Task: Enable "brightness threshold" for d3d11_filters.
Action: Mouse moved to (105, 16)
Screenshot: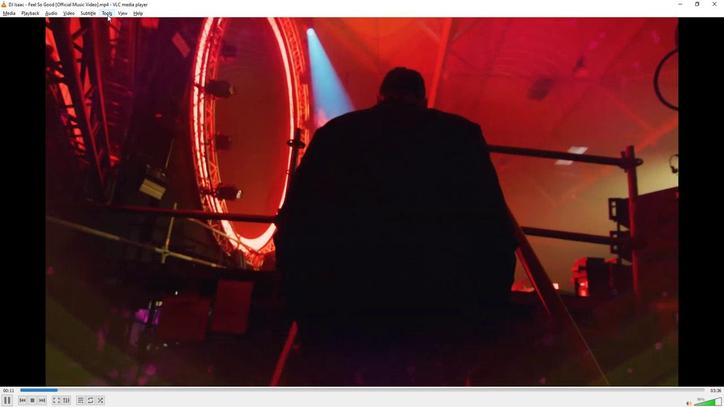 
Action: Mouse pressed left at (105, 16)
Screenshot: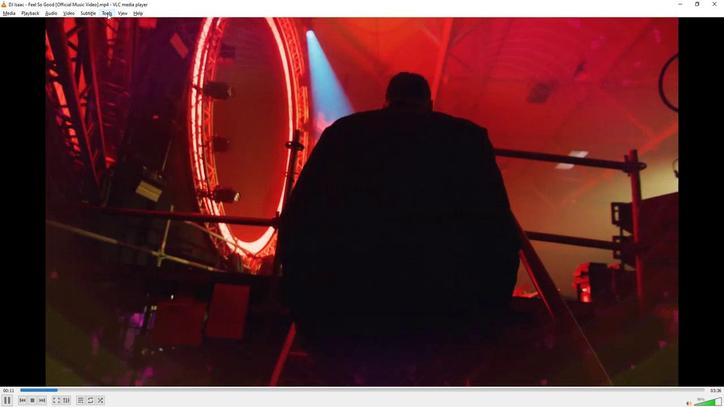 
Action: Mouse moved to (124, 102)
Screenshot: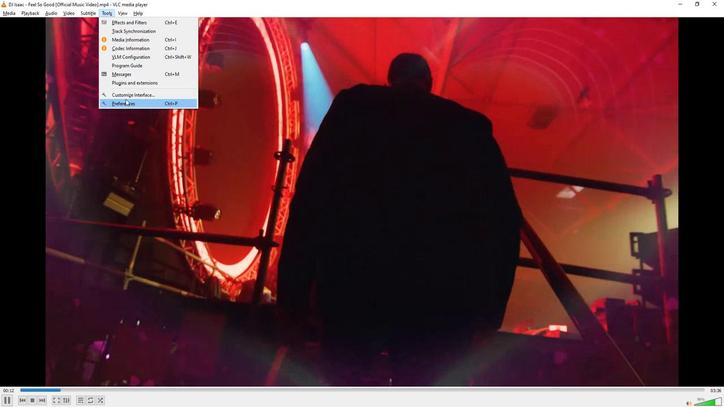 
Action: Mouse pressed left at (124, 102)
Screenshot: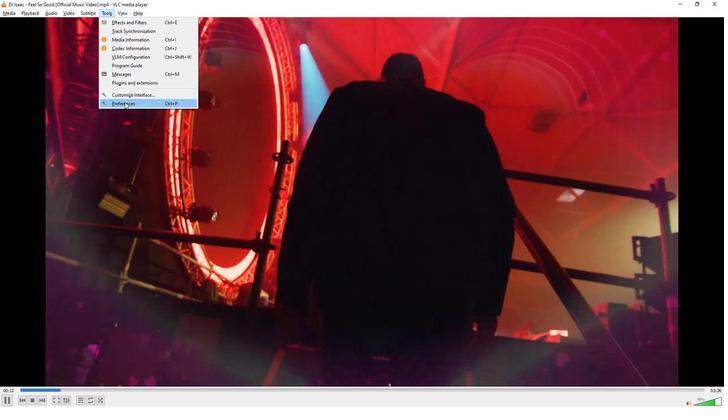 
Action: Mouse moved to (161, 316)
Screenshot: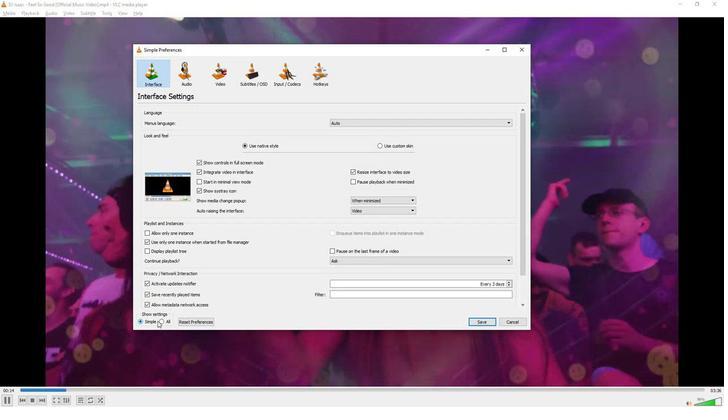 
Action: Mouse pressed left at (161, 316)
Screenshot: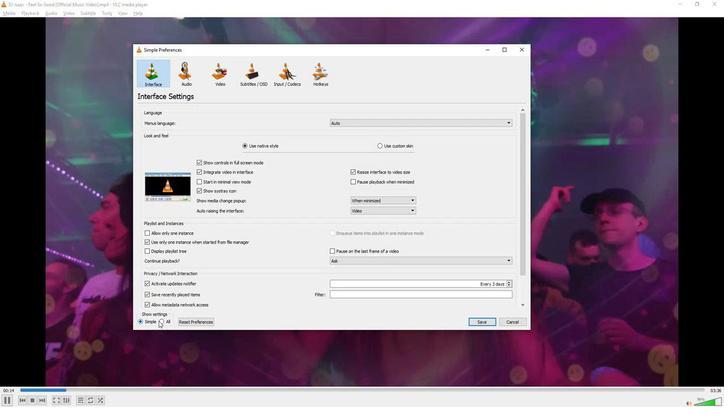 
Action: Mouse moved to (164, 317)
Screenshot: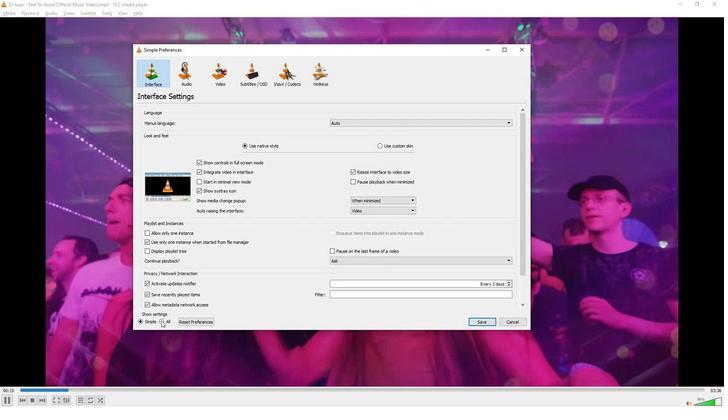 
Action: Mouse pressed left at (164, 317)
Screenshot: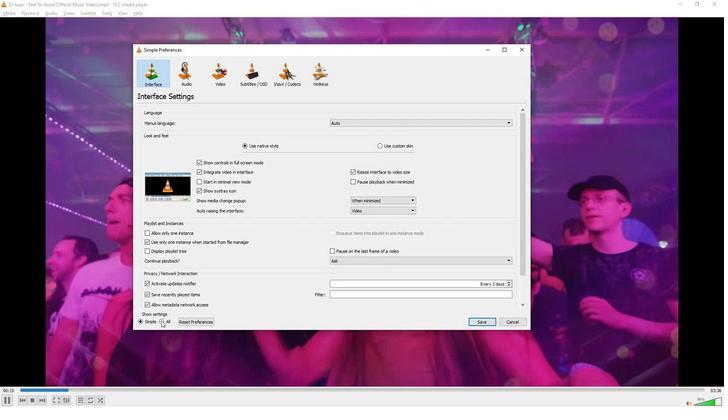 
Action: Mouse moved to (182, 260)
Screenshot: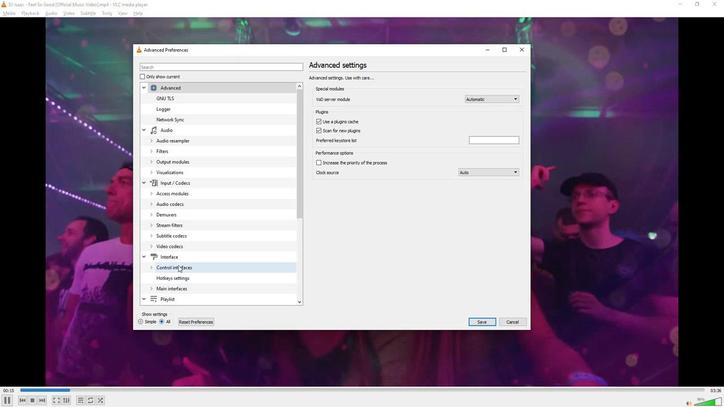 
Action: Mouse scrolled (182, 260) with delta (0, 0)
Screenshot: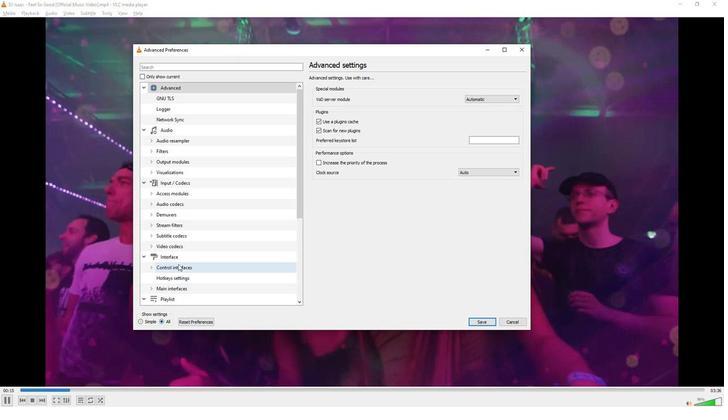 
Action: Mouse scrolled (182, 260) with delta (0, 0)
Screenshot: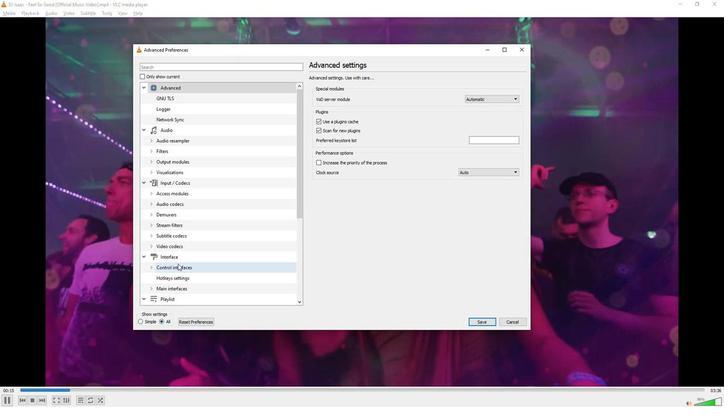 
Action: Mouse scrolled (182, 260) with delta (0, 0)
Screenshot: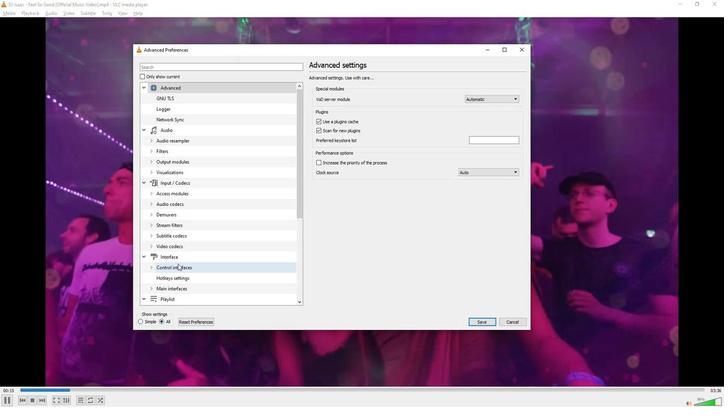 
Action: Mouse scrolled (182, 260) with delta (0, 0)
Screenshot: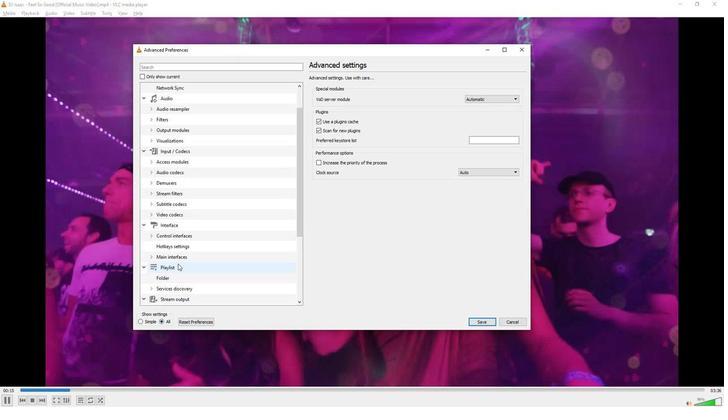 
Action: Mouse moved to (182, 260)
Screenshot: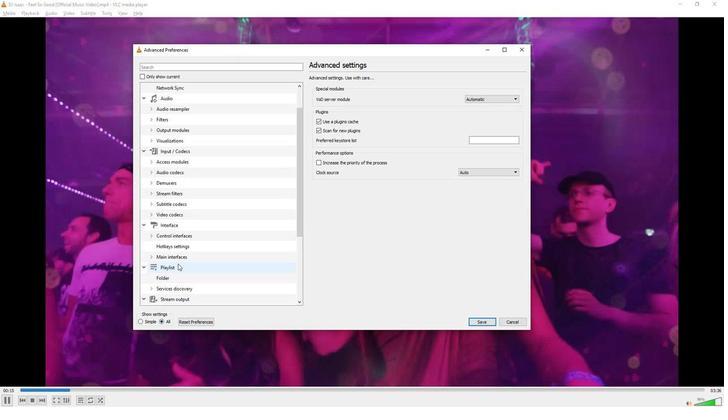 
Action: Mouse scrolled (182, 260) with delta (0, 0)
Screenshot: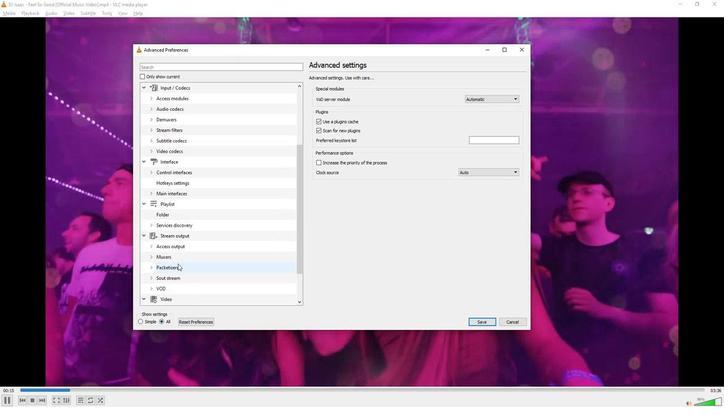 
Action: Mouse moved to (181, 260)
Screenshot: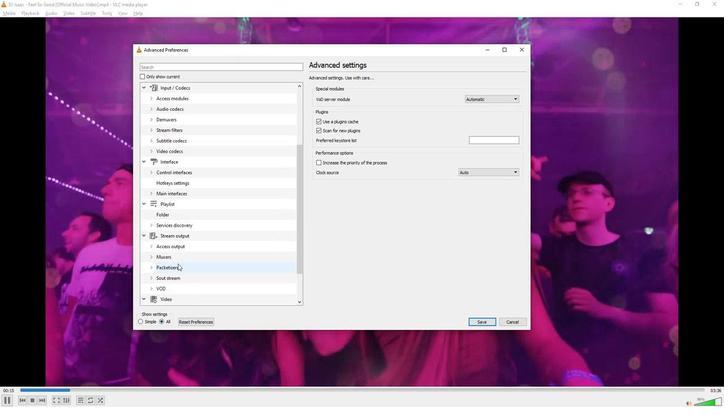 
Action: Mouse scrolled (181, 260) with delta (0, 0)
Screenshot: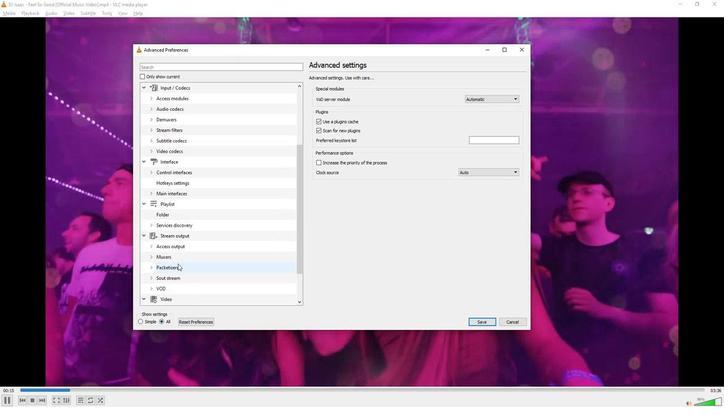
Action: Mouse moved to (181, 260)
Screenshot: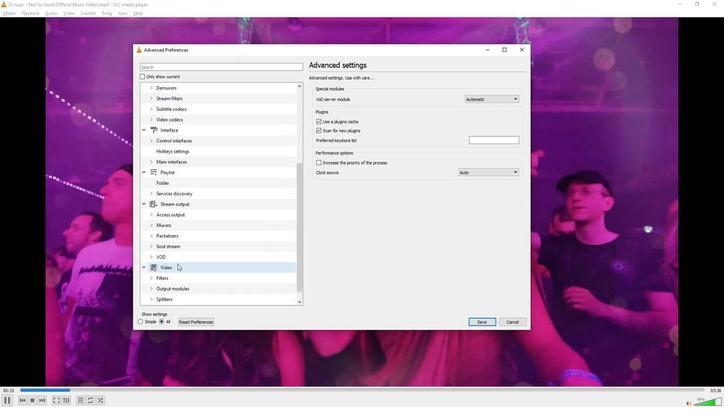 
Action: Mouse scrolled (181, 260) with delta (0, 0)
Screenshot: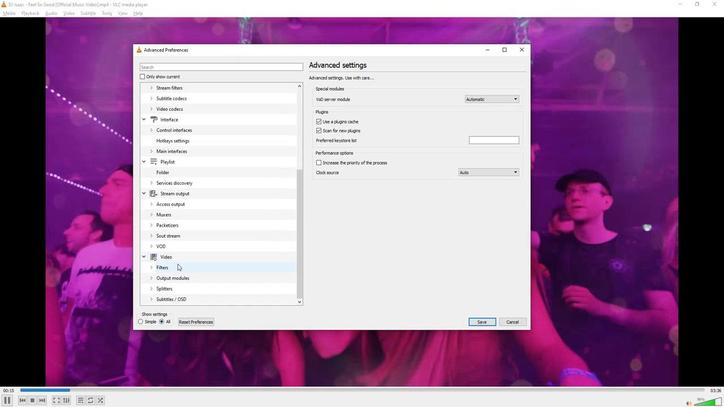 
Action: Mouse moved to (152, 263)
Screenshot: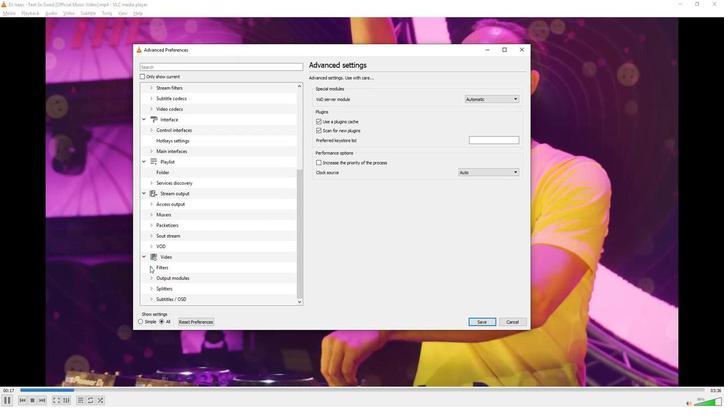
Action: Mouse pressed left at (152, 263)
Screenshot: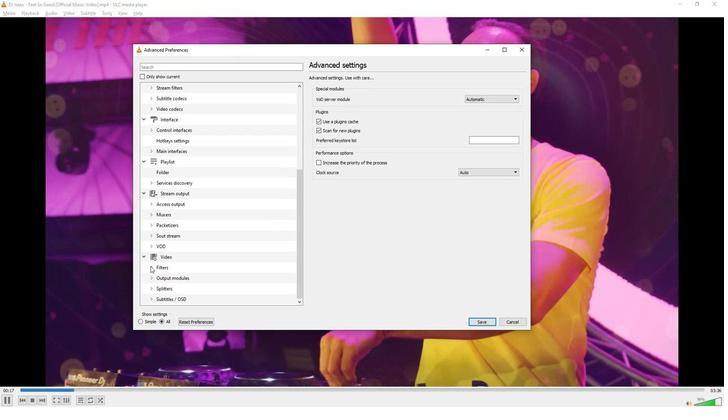 
Action: Mouse moved to (164, 269)
Screenshot: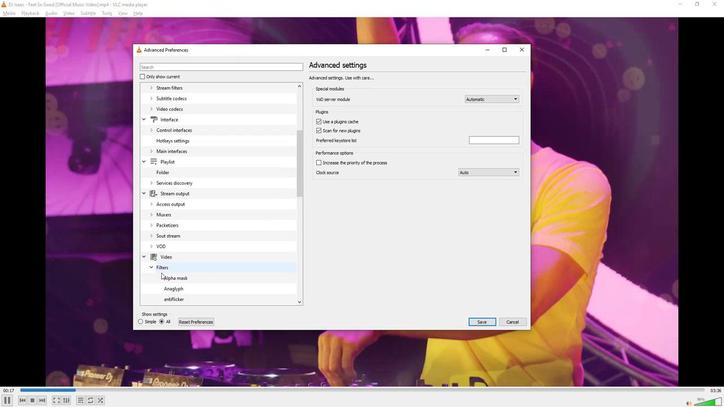 
Action: Mouse scrolled (164, 269) with delta (0, 0)
Screenshot: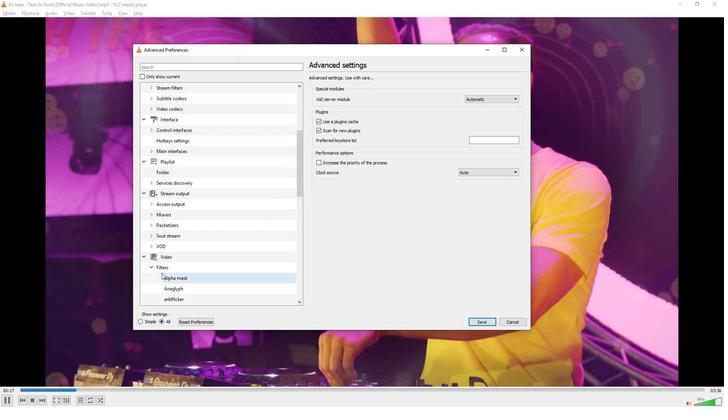 
Action: Mouse scrolled (164, 269) with delta (0, 0)
Screenshot: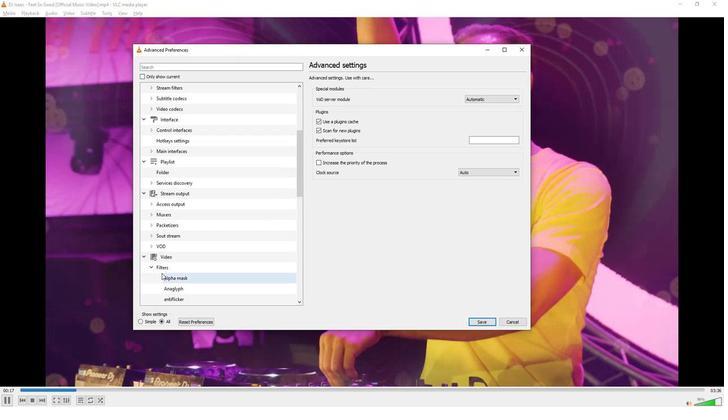 
Action: Mouse scrolled (164, 269) with delta (0, 0)
Screenshot: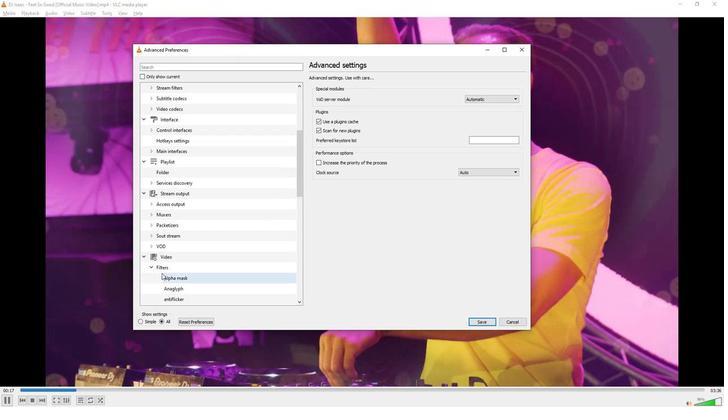 
Action: Mouse scrolled (164, 269) with delta (0, 0)
Screenshot: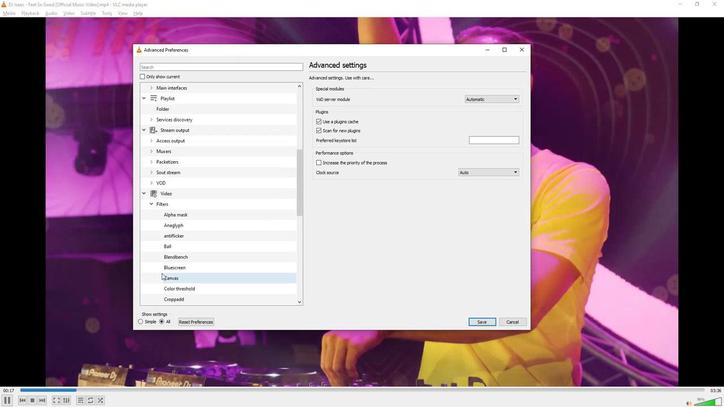 
Action: Mouse moved to (173, 243)
Screenshot: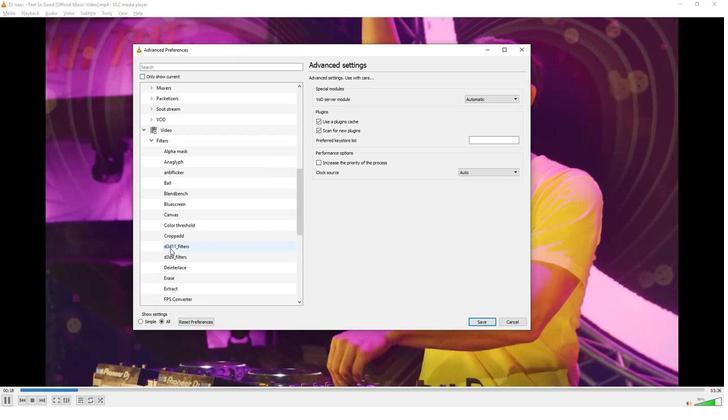 
Action: Mouse pressed left at (173, 243)
Screenshot: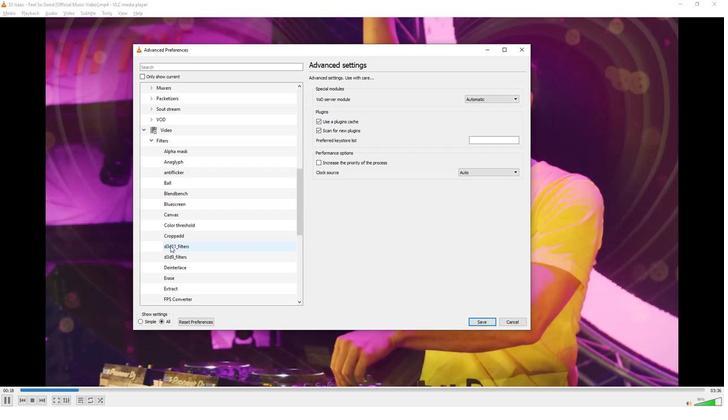 
Action: Mouse moved to (328, 141)
Screenshot: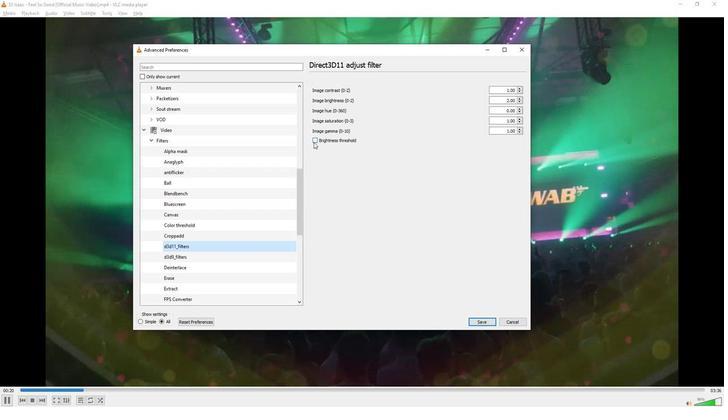 
Action: Mouse pressed left at (328, 141)
Screenshot: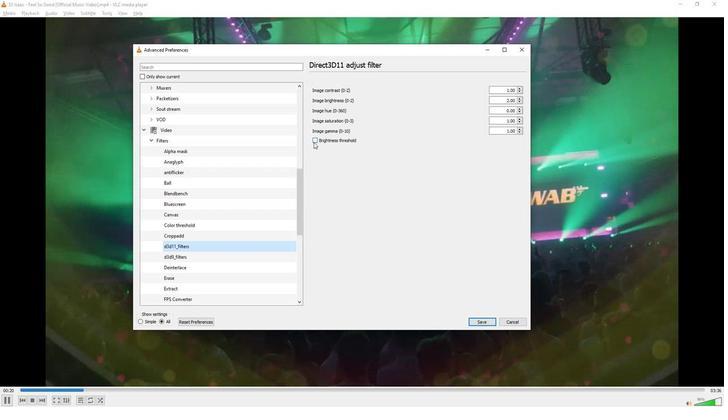 
Action: Mouse moved to (372, 187)
Screenshot: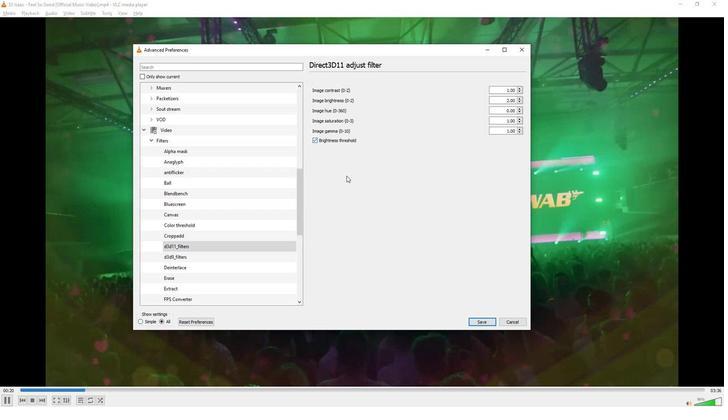 
